 Task: Add an event with the title Casual Lunch and Learn: Effective Project Management, date '2023/12/27', time 7:30 AM to 9:30 AM, logged in from the account softage.10@softage.netand send the event invitation to softage.8@softage.net and softage.1@softage.net. Set a reminder for the event 220 day before
Action: Mouse moved to (84, 108)
Screenshot: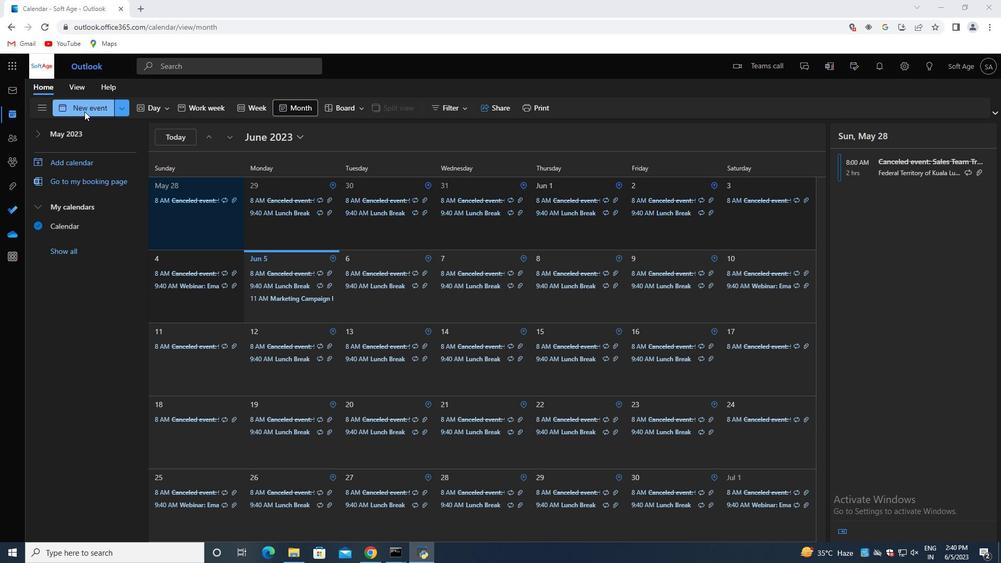 
Action: Mouse pressed left at (84, 108)
Screenshot: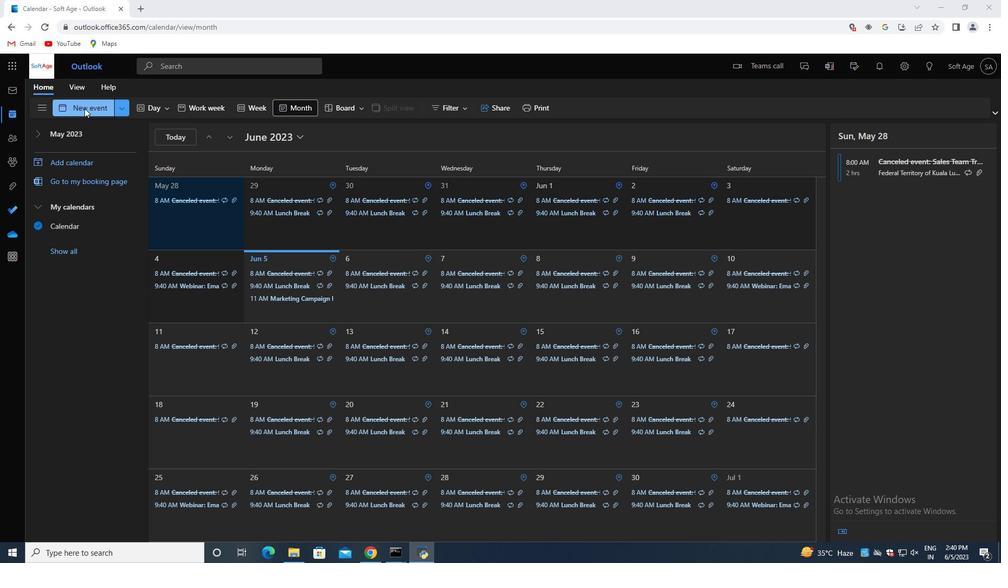 
Action: Mouse moved to (398, 117)
Screenshot: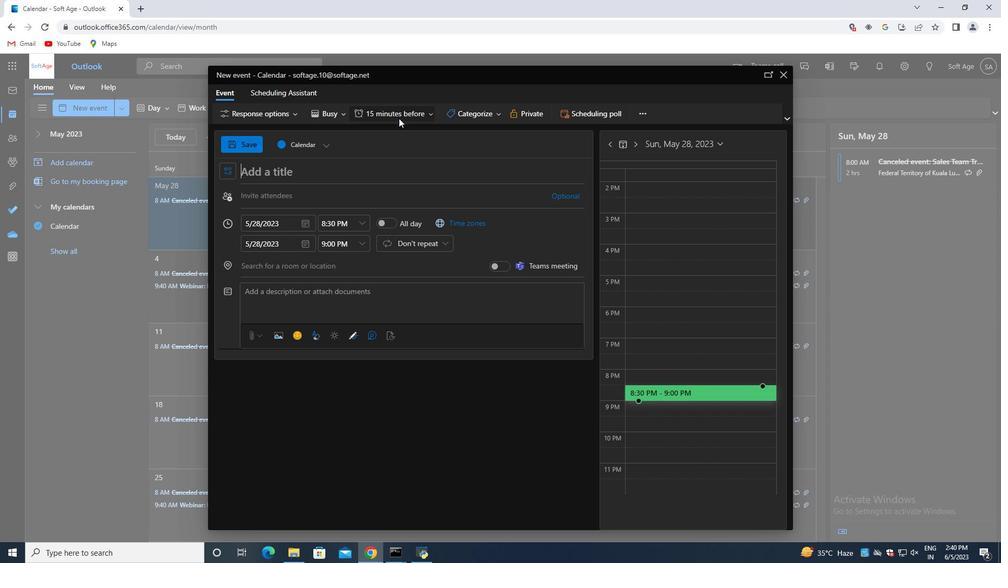 
Action: Mouse pressed left at (398, 117)
Screenshot: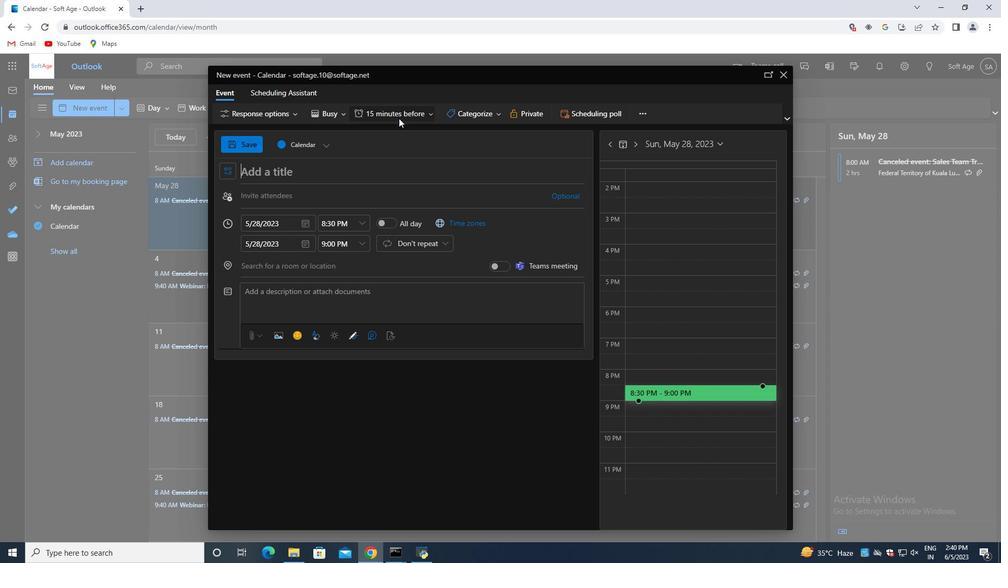 
Action: Mouse moved to (414, 322)
Screenshot: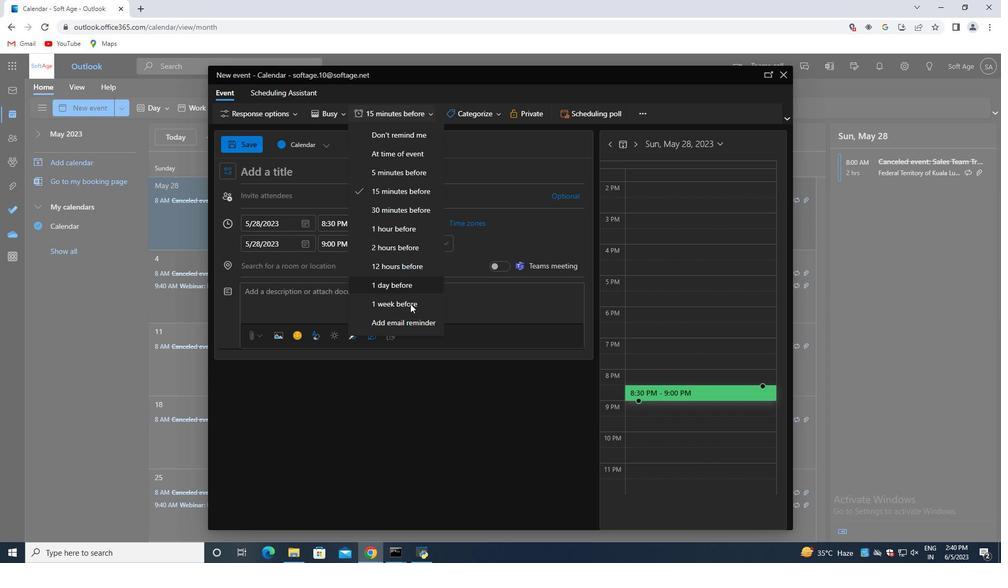 
